 Task: Write the Fax "011-44-20-12345678" Under New Employee in Process Payment.
Action: Mouse moved to (93, 11)
Screenshot: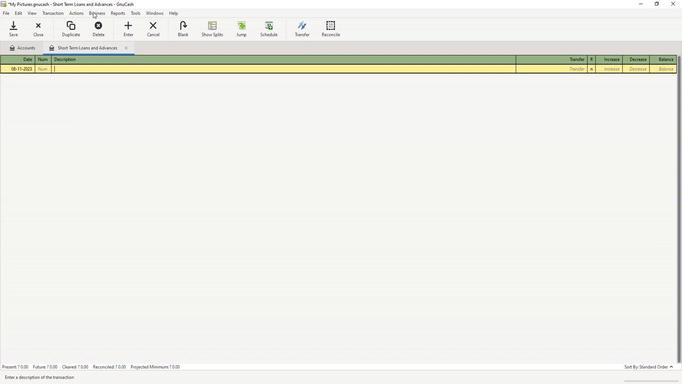 
Action: Mouse pressed left at (93, 11)
Screenshot: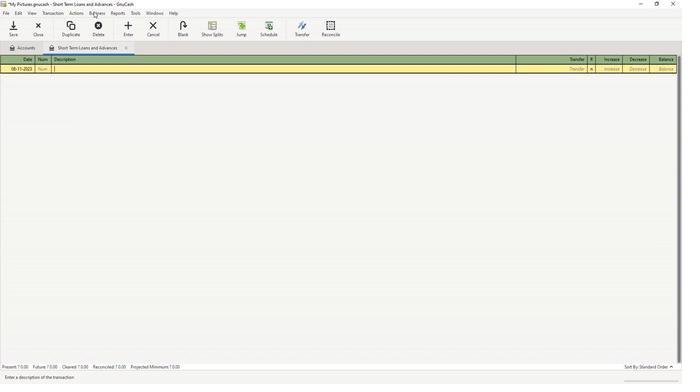 
Action: Mouse moved to (104, 21)
Screenshot: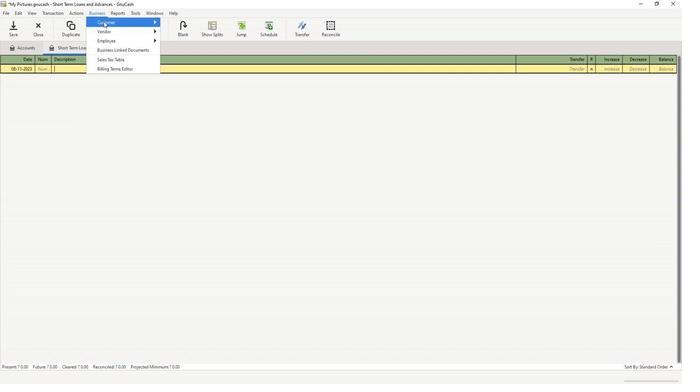 
Action: Mouse pressed left at (104, 21)
Screenshot: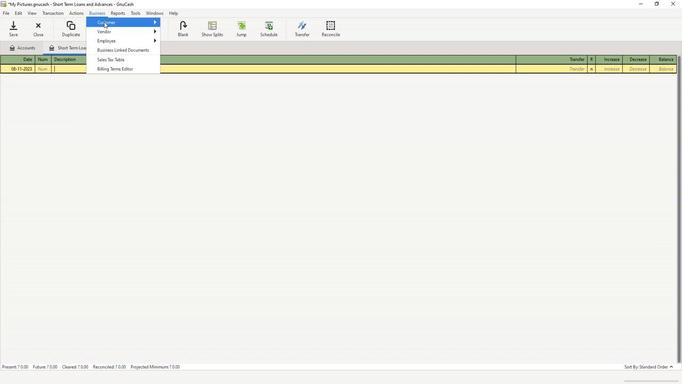 
Action: Mouse moved to (187, 88)
Screenshot: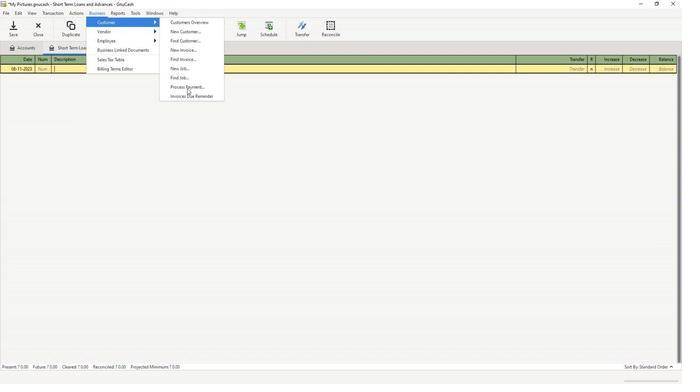
Action: Mouse pressed left at (187, 88)
Screenshot: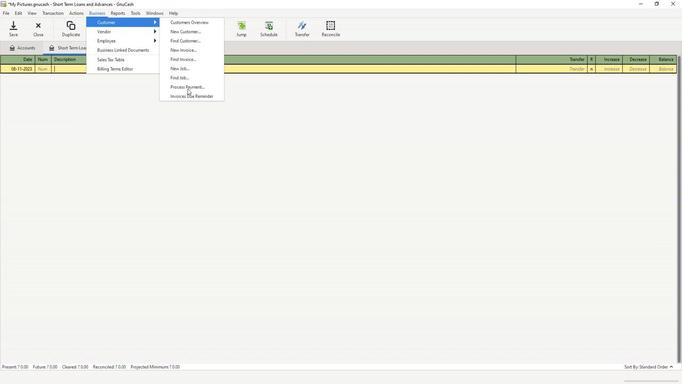 
Action: Mouse moved to (269, 120)
Screenshot: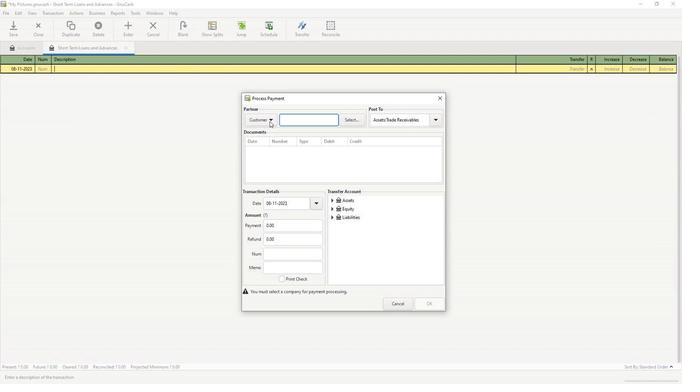 
Action: Mouse pressed left at (269, 120)
Screenshot: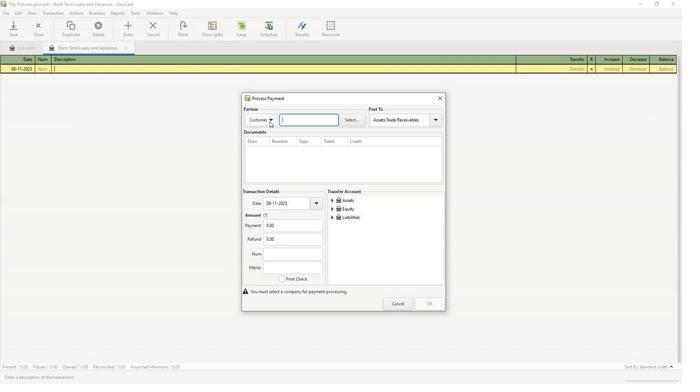
Action: Mouse moved to (268, 142)
Screenshot: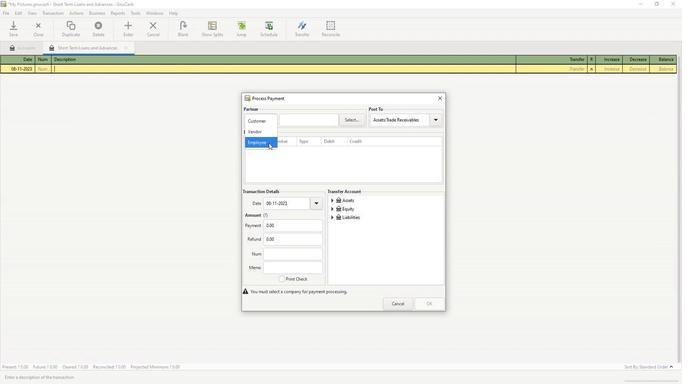 
Action: Mouse pressed left at (268, 142)
Screenshot: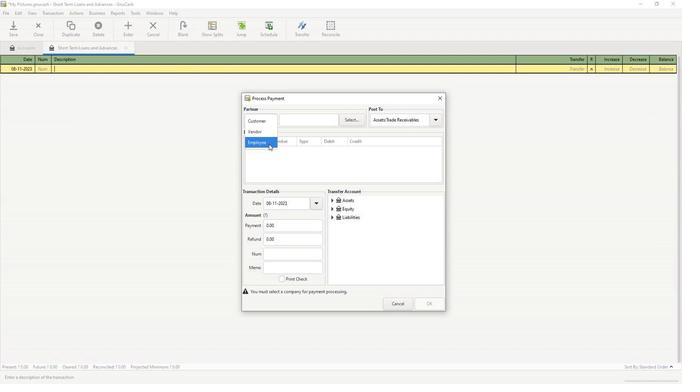 
Action: Mouse moved to (358, 120)
Screenshot: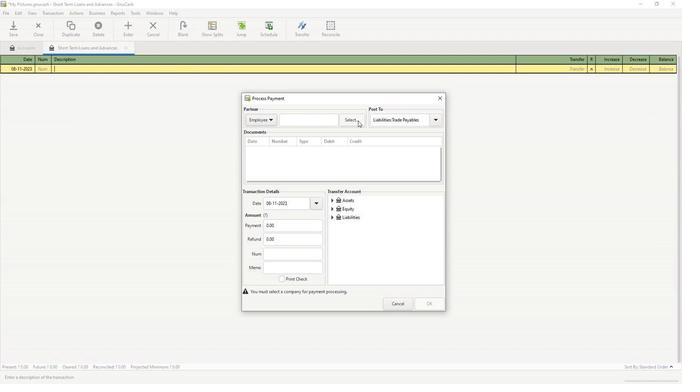 
Action: Mouse pressed left at (358, 120)
Screenshot: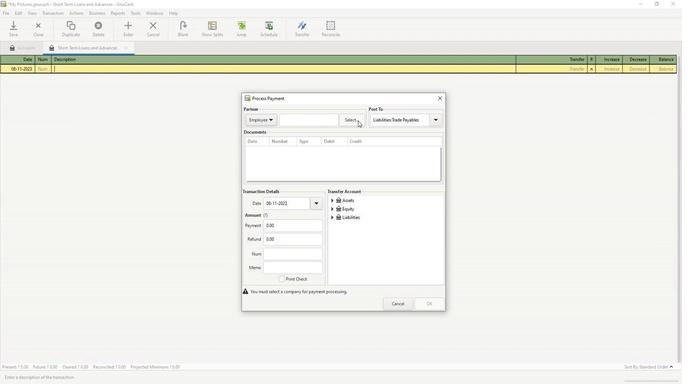 
Action: Mouse moved to (362, 261)
Screenshot: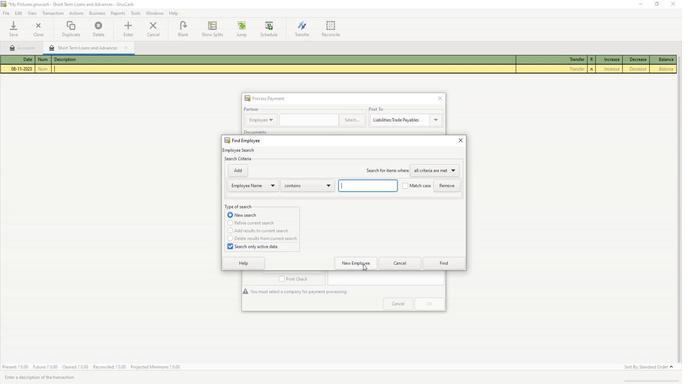 
Action: Mouse pressed left at (362, 261)
Screenshot: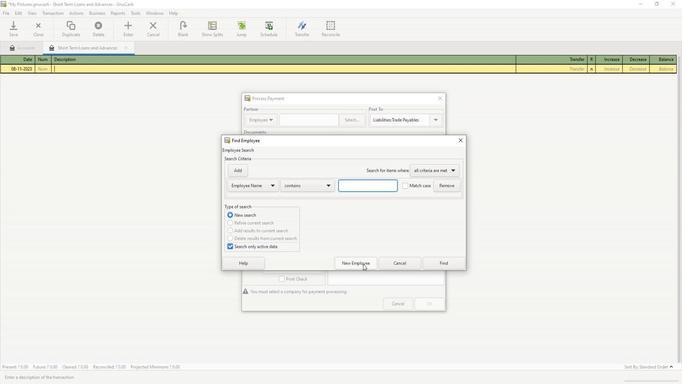 
Action: Mouse moved to (332, 261)
Screenshot: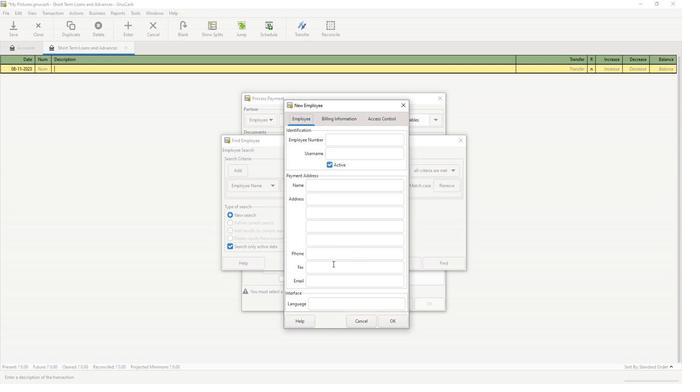 
Action: Mouse pressed left at (332, 261)
Screenshot: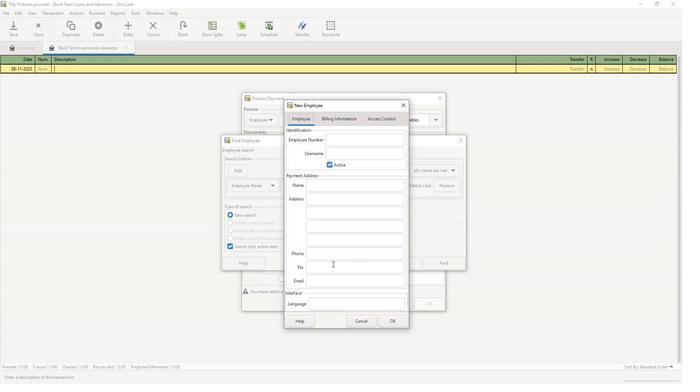 
Action: Key pressed 011-44-20-12345678
Screenshot: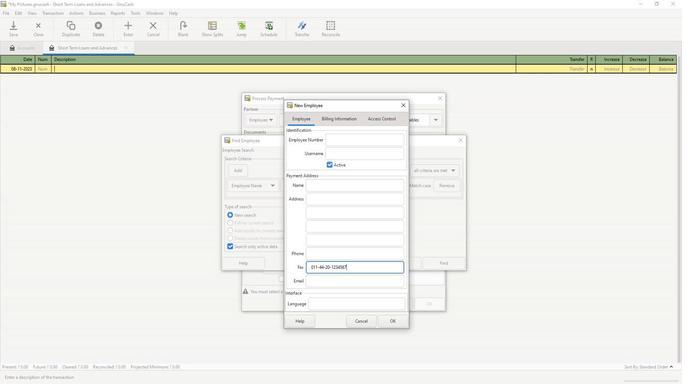 
Action: Mouse moved to (391, 317)
Screenshot: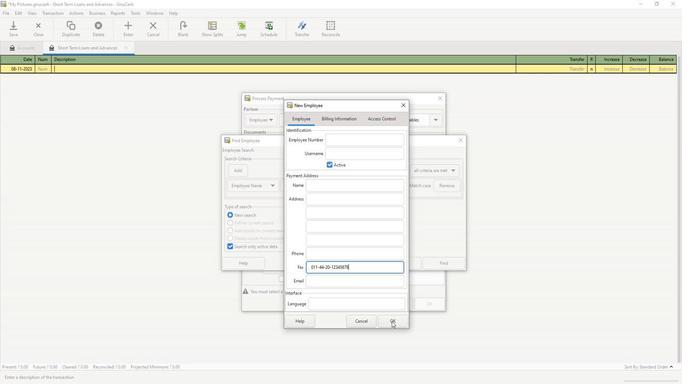 
